 Task: Add Durham Ground Wagyu Patties to the cart.
Action: Mouse moved to (25, 88)
Screenshot: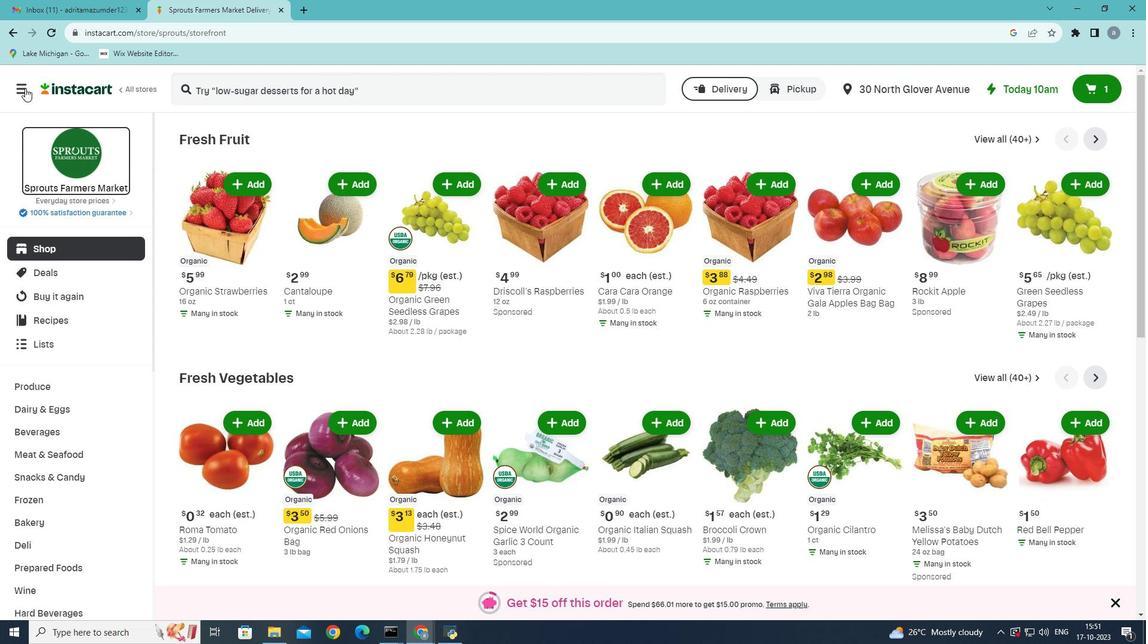 
Action: Mouse pressed left at (25, 88)
Screenshot: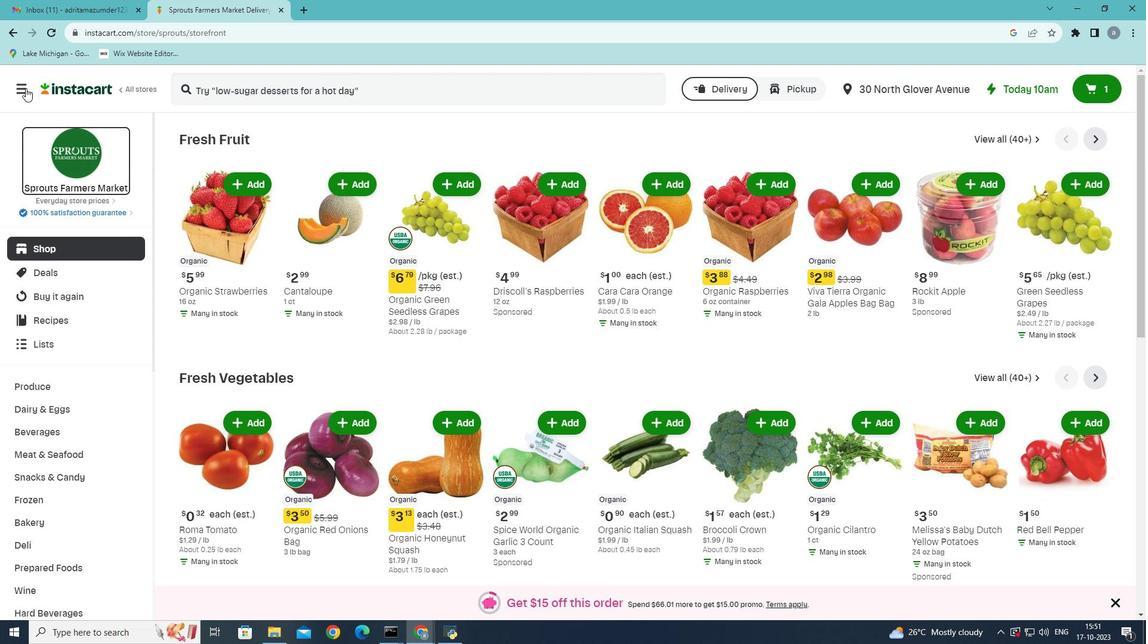 
Action: Mouse moved to (53, 346)
Screenshot: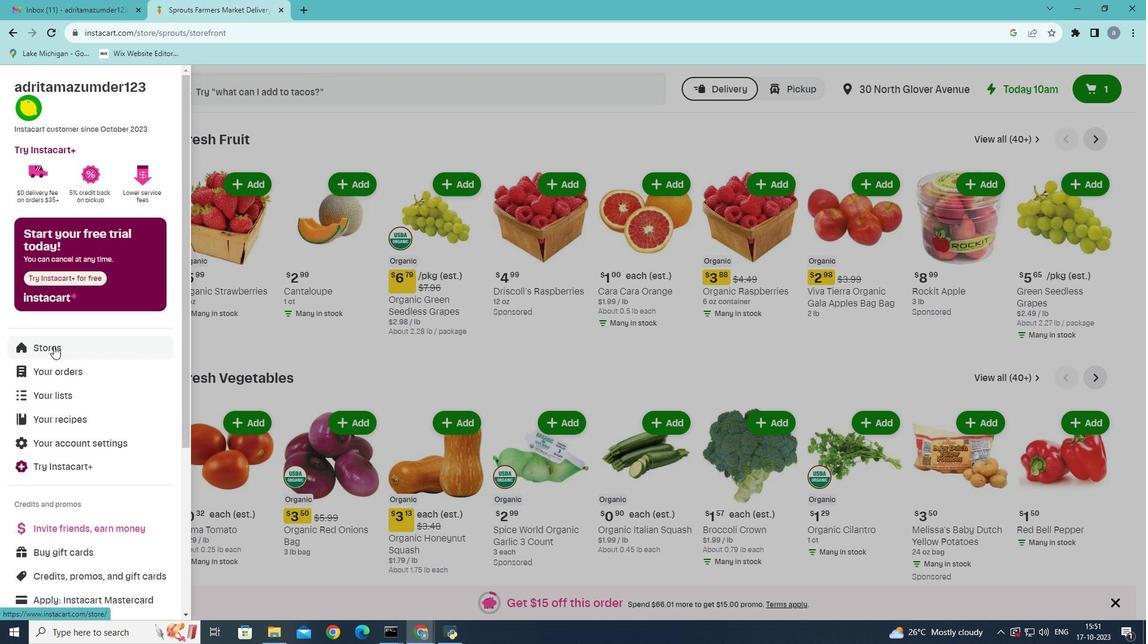 
Action: Mouse pressed left at (53, 346)
Screenshot: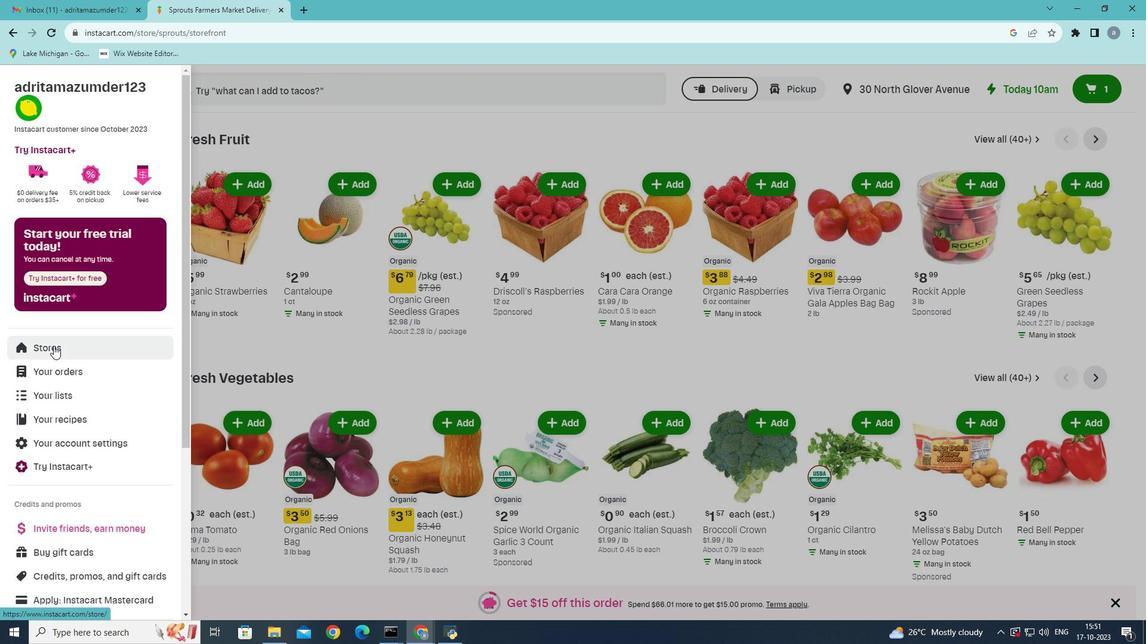 
Action: Mouse moved to (274, 134)
Screenshot: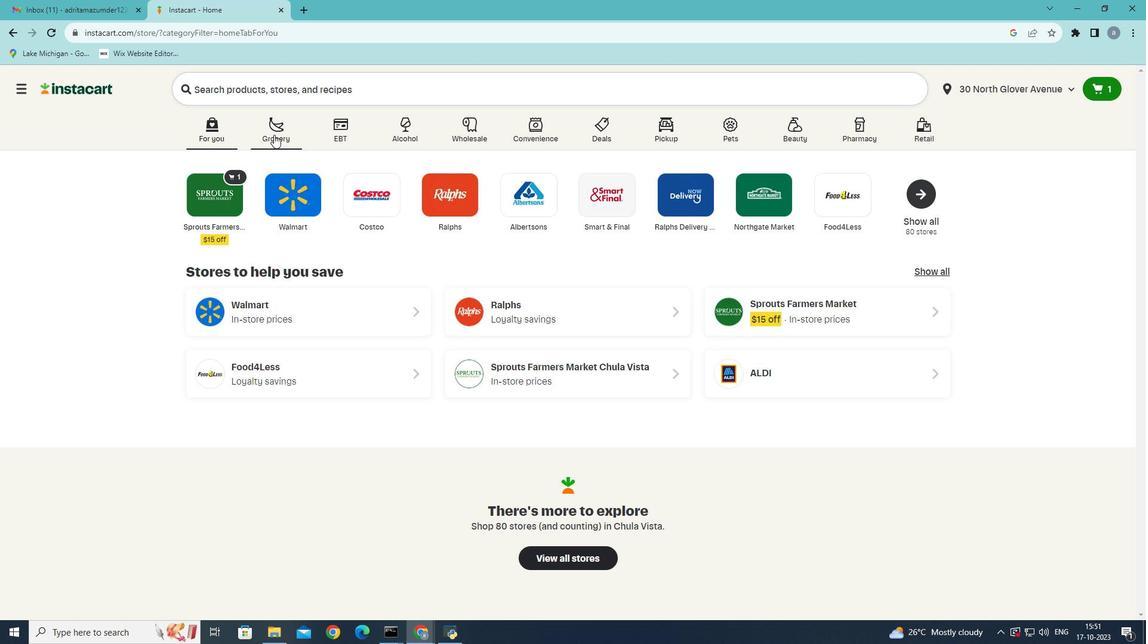 
Action: Mouse pressed left at (274, 134)
Screenshot: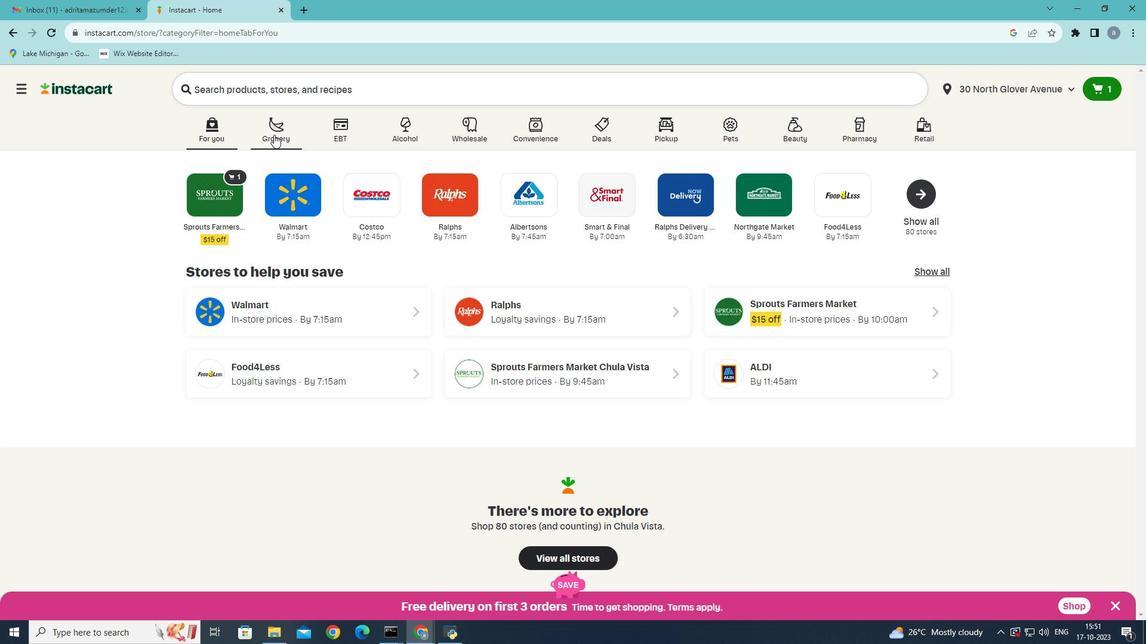 
Action: Mouse moved to (300, 201)
Screenshot: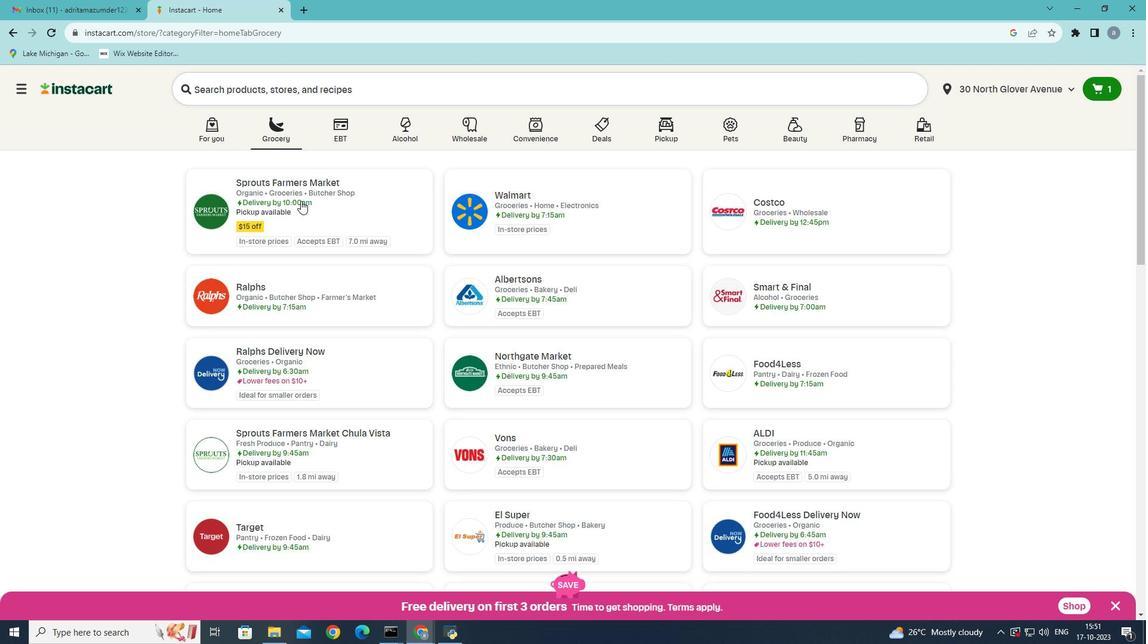 
Action: Mouse pressed left at (300, 201)
Screenshot: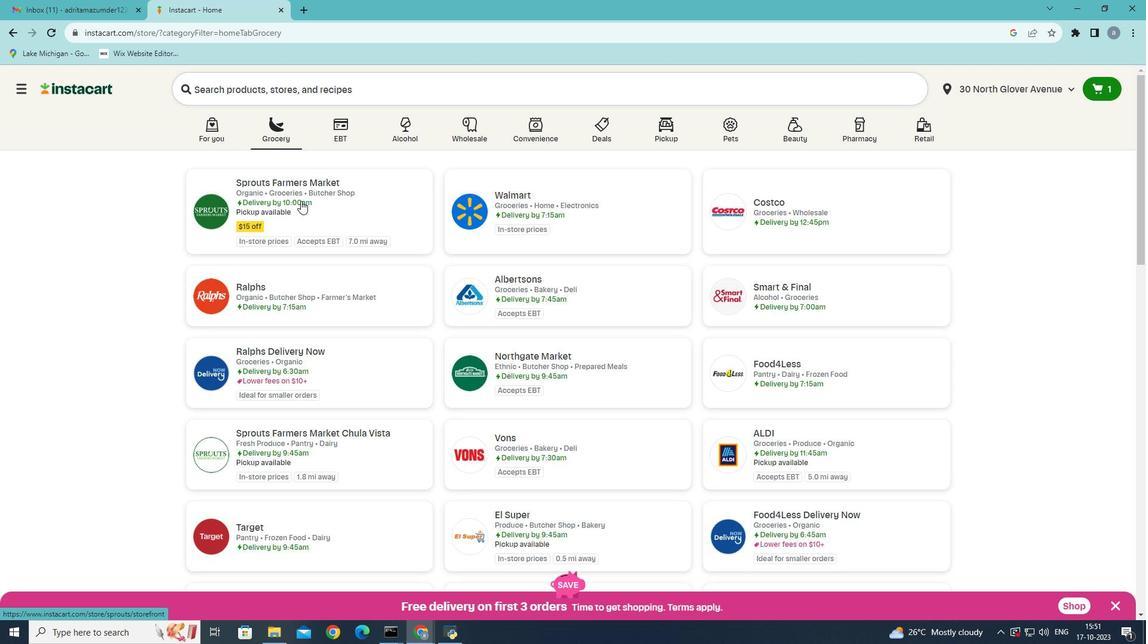 
Action: Mouse moved to (58, 461)
Screenshot: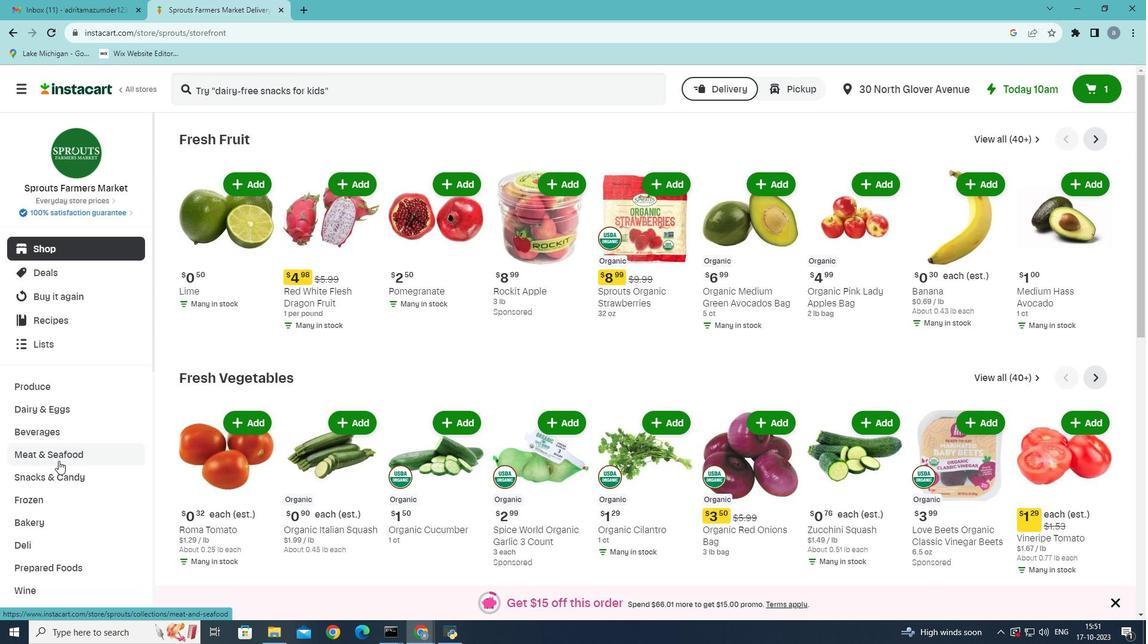 
Action: Mouse pressed left at (58, 461)
Screenshot: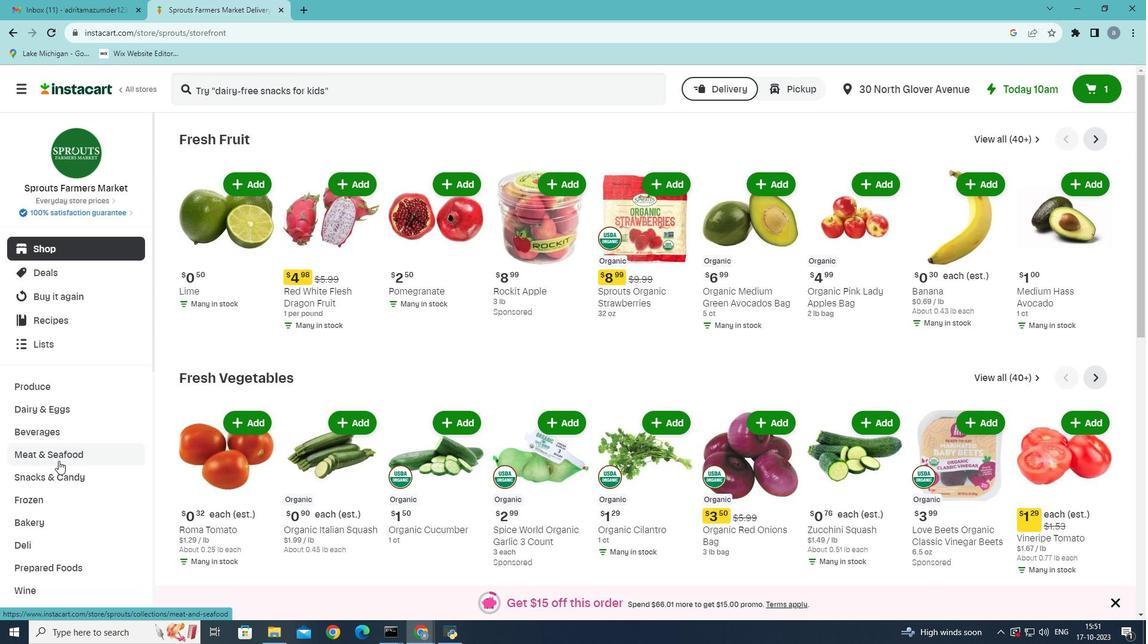 
Action: Mouse moved to (339, 168)
Screenshot: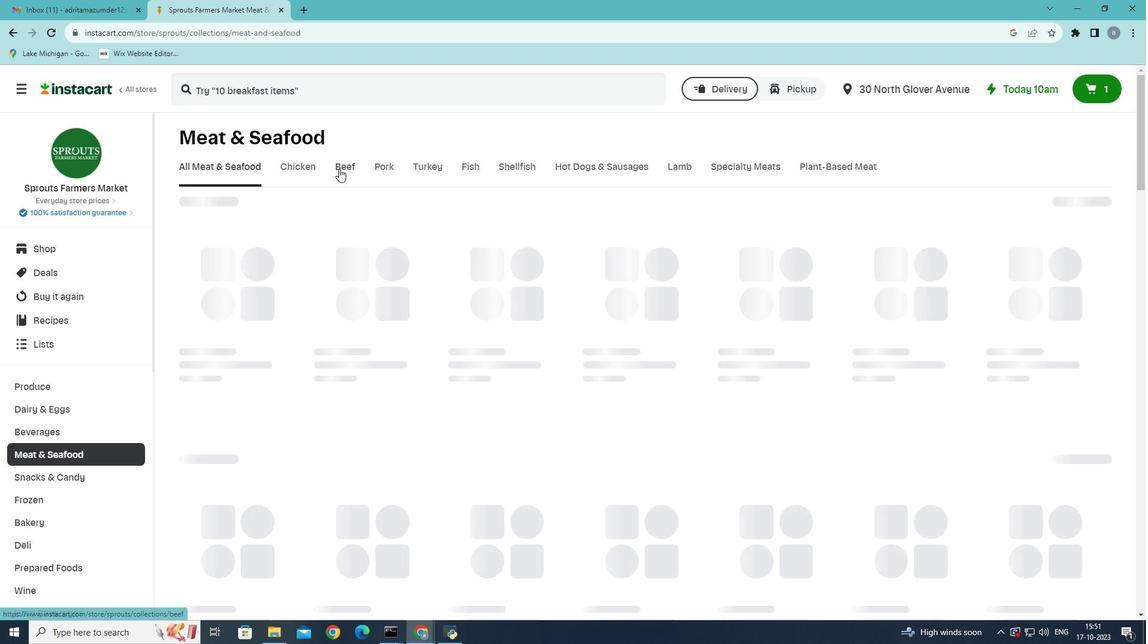 
Action: Mouse pressed left at (339, 168)
Screenshot: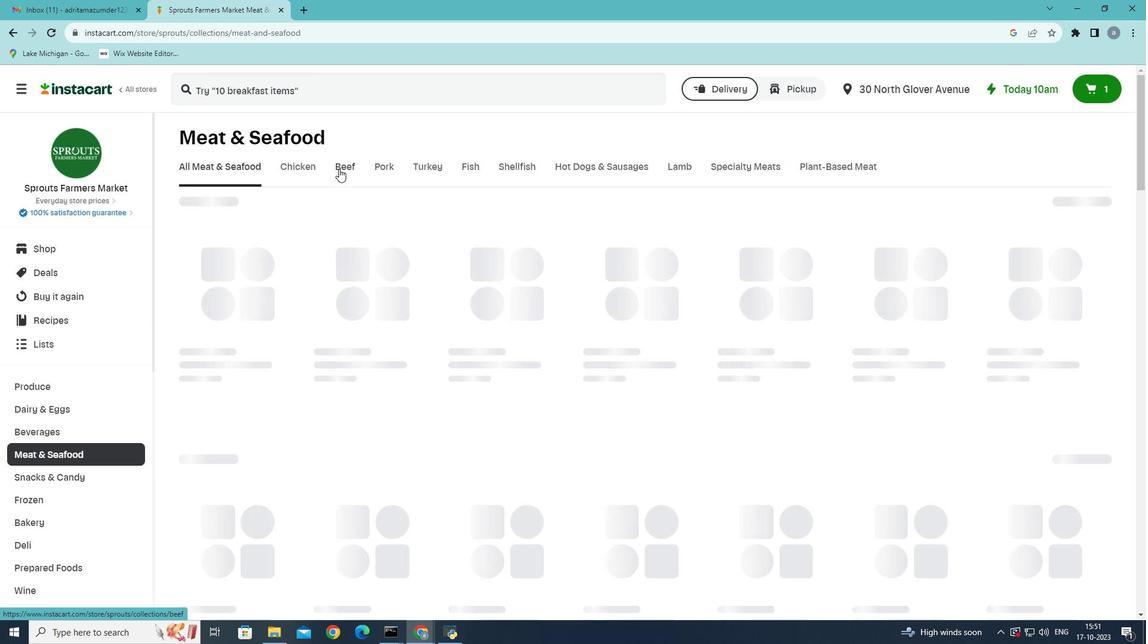 
Action: Mouse moved to (309, 219)
Screenshot: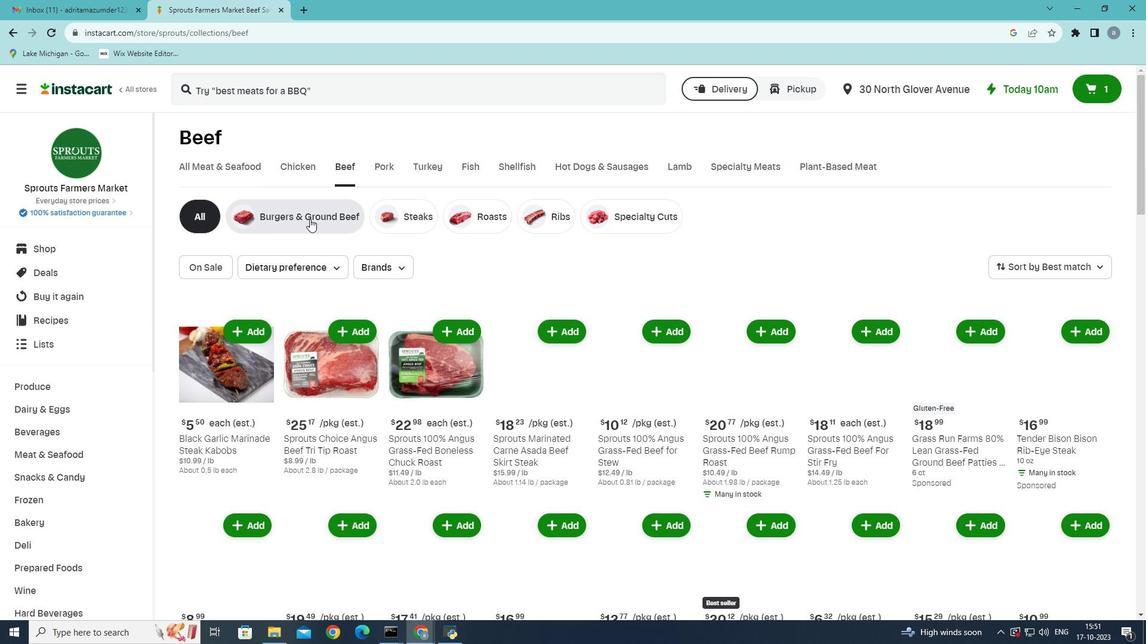 
Action: Mouse pressed left at (309, 219)
Screenshot: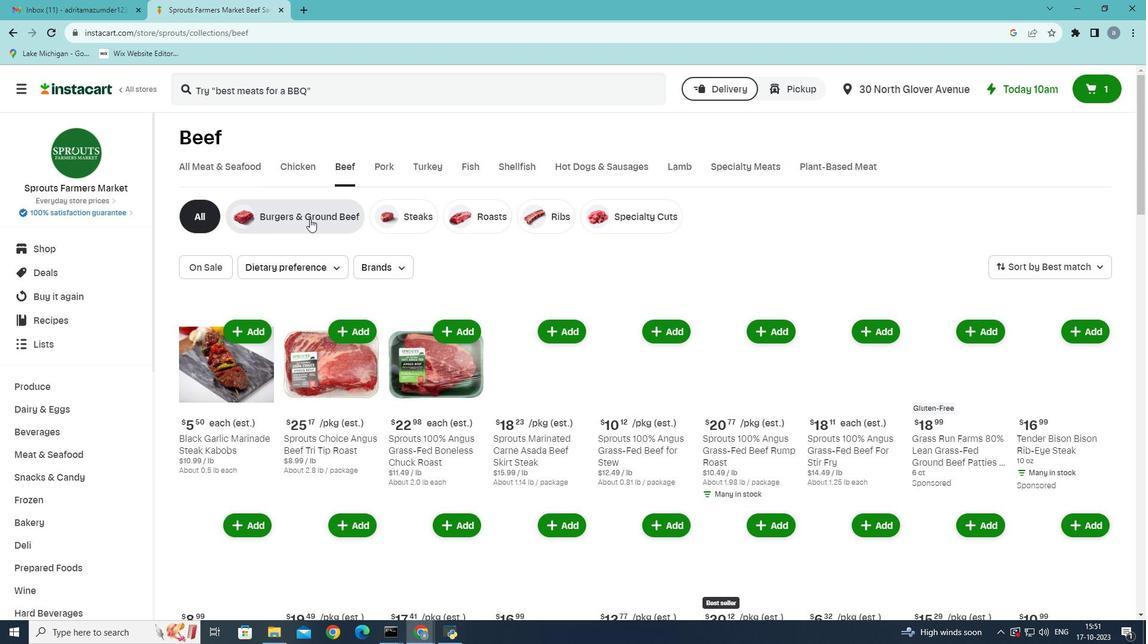 
Action: Mouse moved to (552, 425)
Screenshot: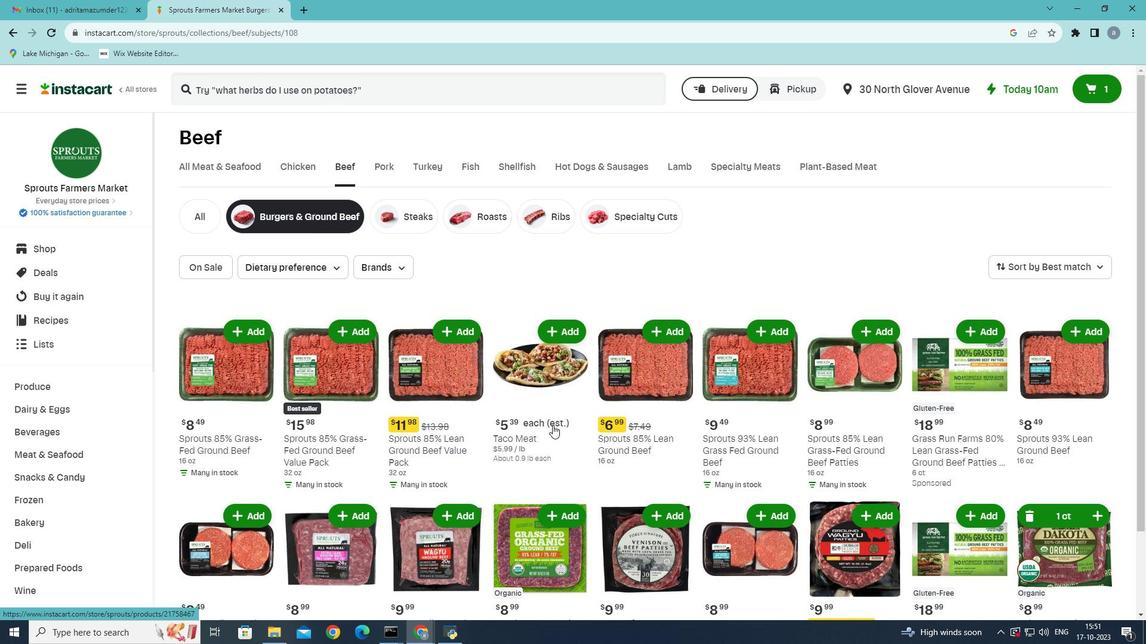 
Action: Mouse scrolled (552, 425) with delta (0, 0)
Screenshot: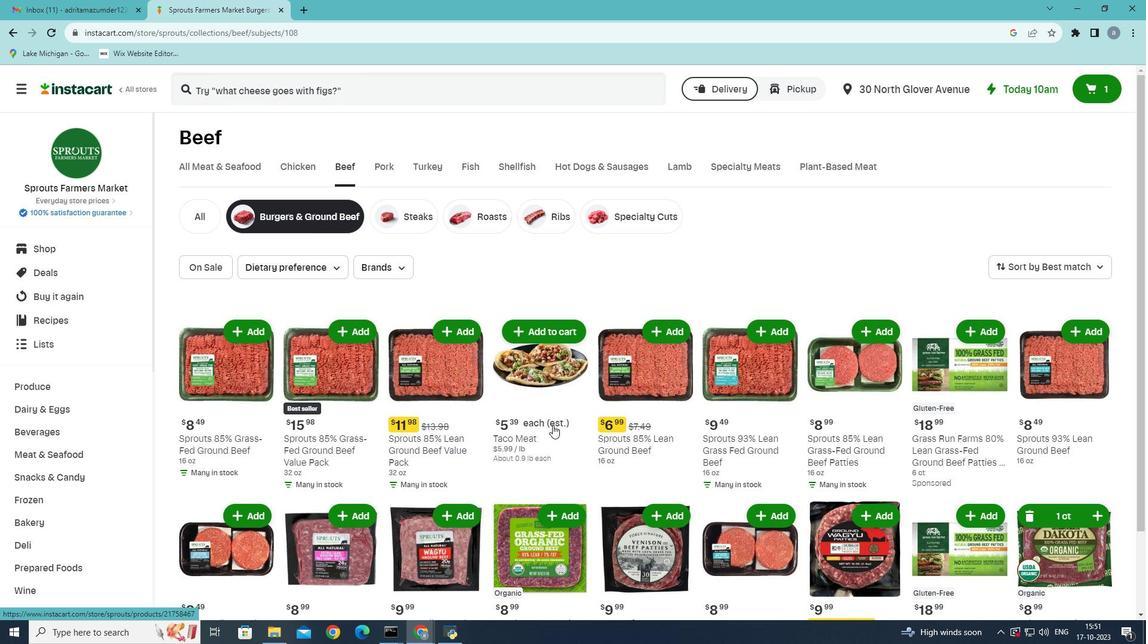 
Action: Mouse scrolled (552, 425) with delta (0, 0)
Screenshot: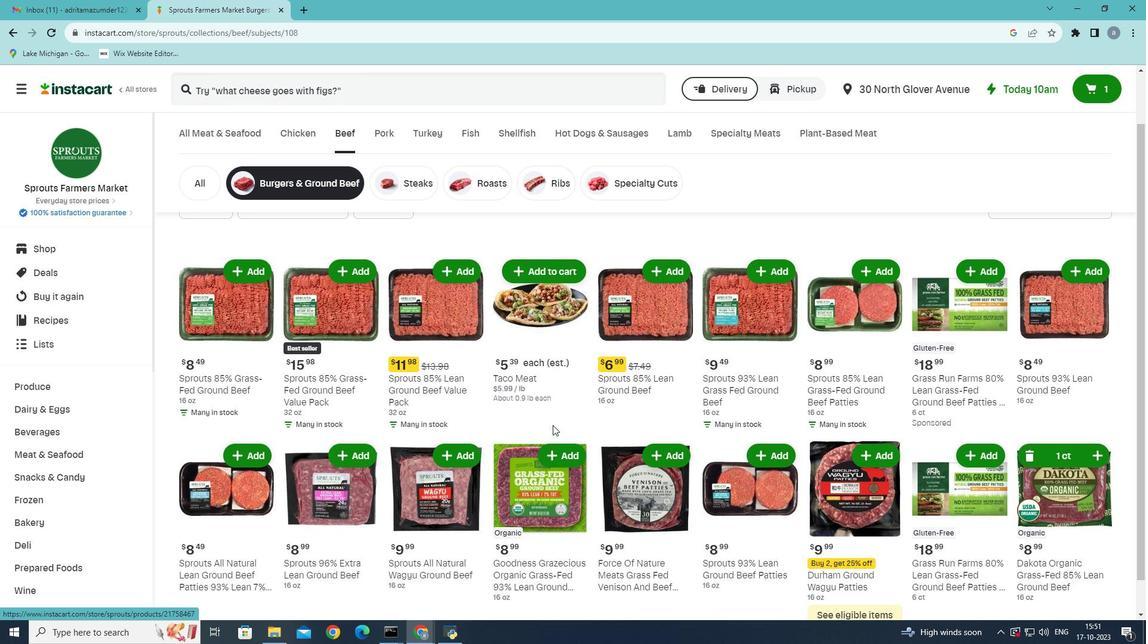 
Action: Mouse moved to (917, 471)
Screenshot: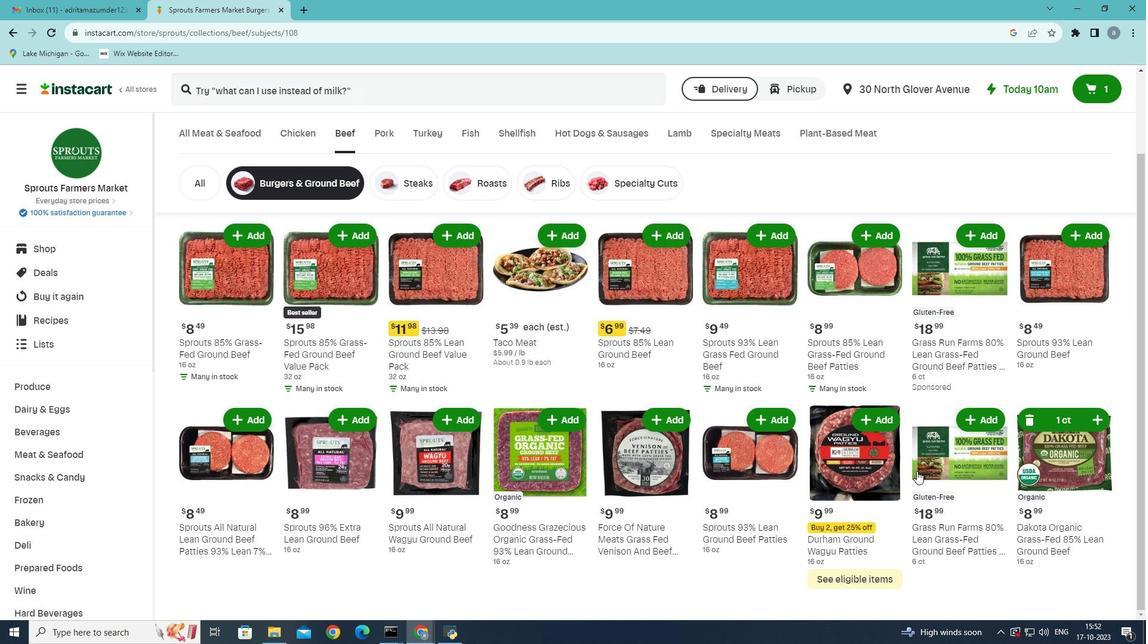 
Action: Mouse scrolled (917, 471) with delta (0, 0)
Screenshot: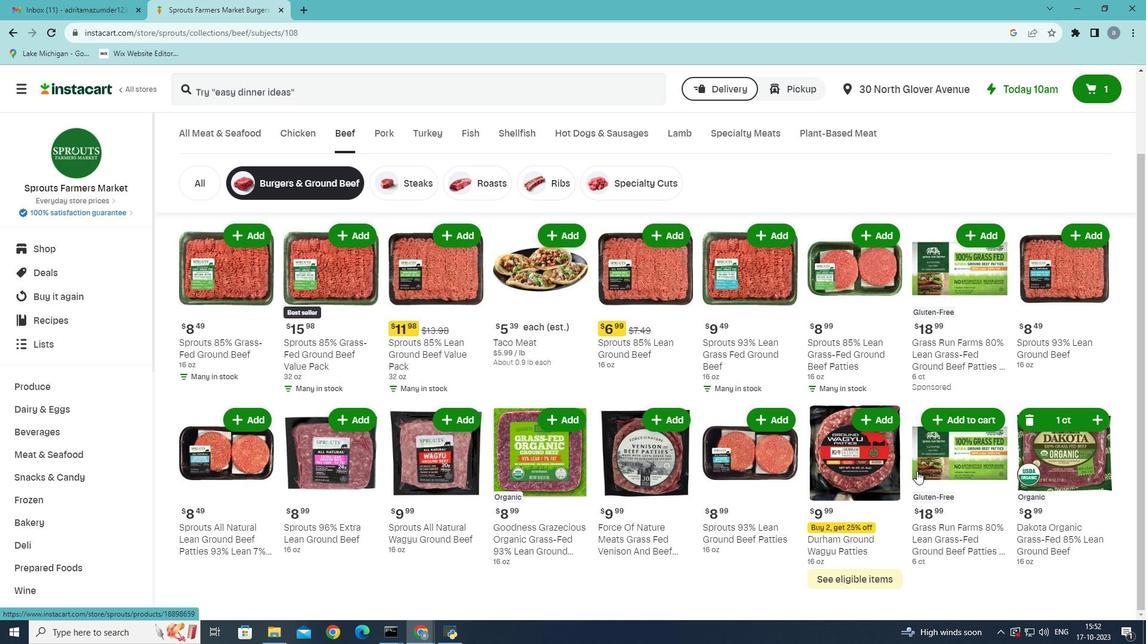 
Action: Mouse scrolled (917, 471) with delta (0, 0)
Screenshot: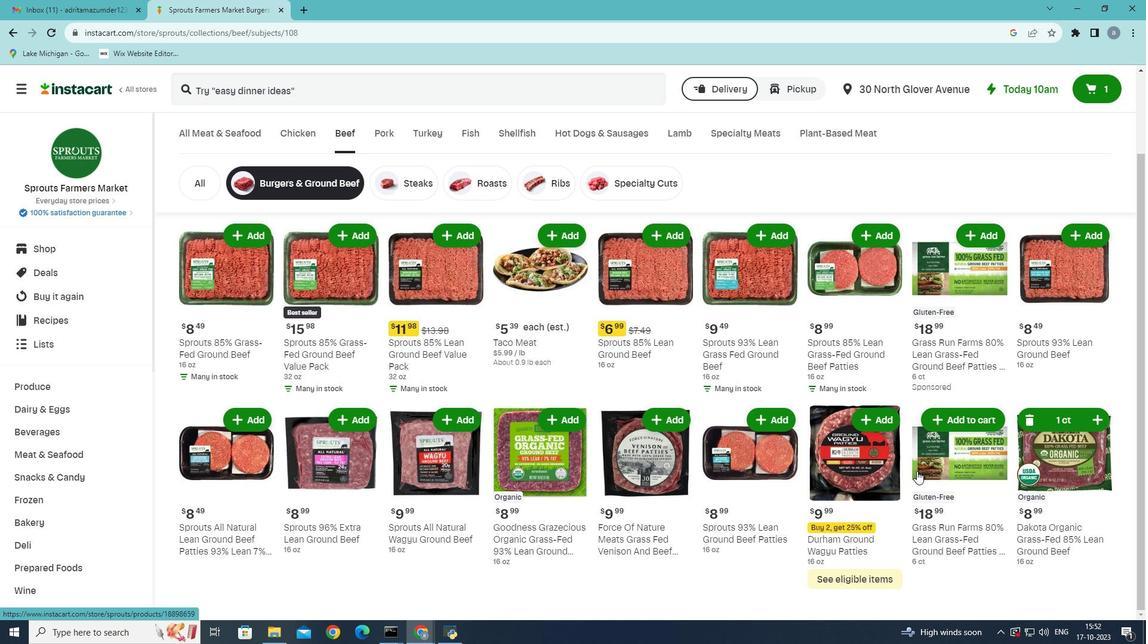 
Action: Mouse scrolled (917, 471) with delta (0, 0)
Screenshot: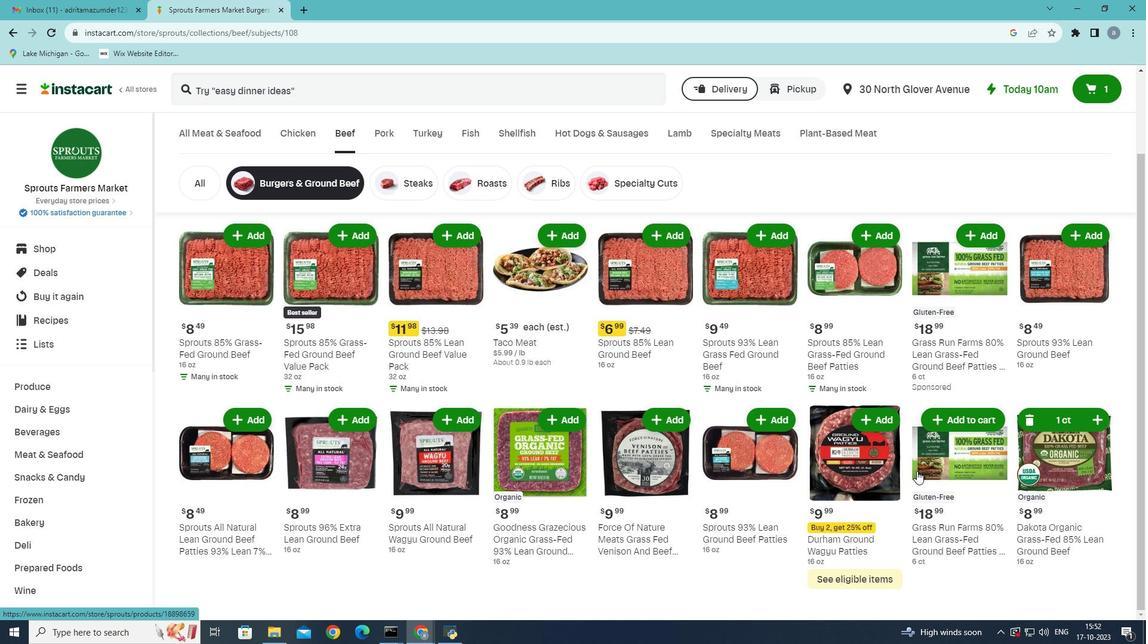 
Action: Mouse scrolled (917, 472) with delta (0, 0)
Screenshot: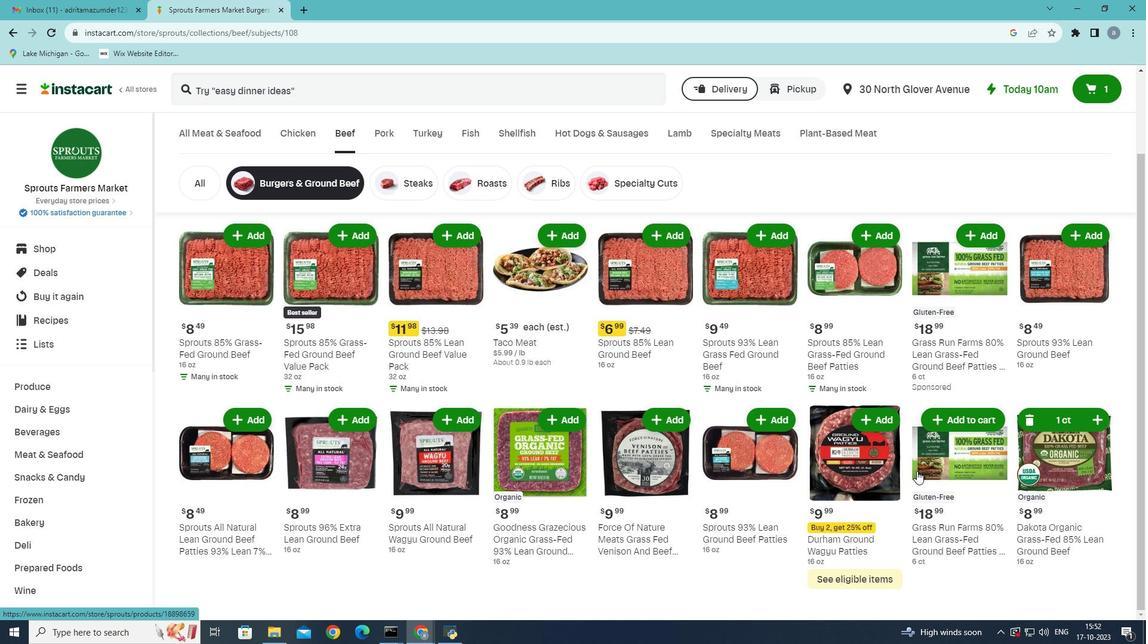 
Action: Mouse scrolled (917, 472) with delta (0, 0)
Screenshot: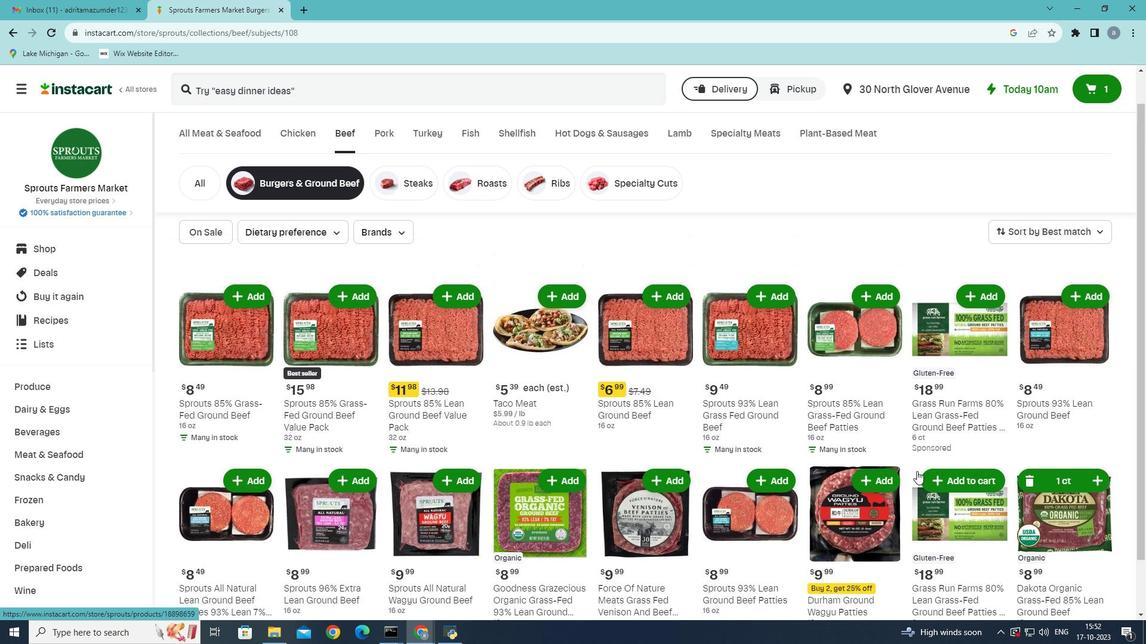
Action: Mouse moved to (918, 471)
Screenshot: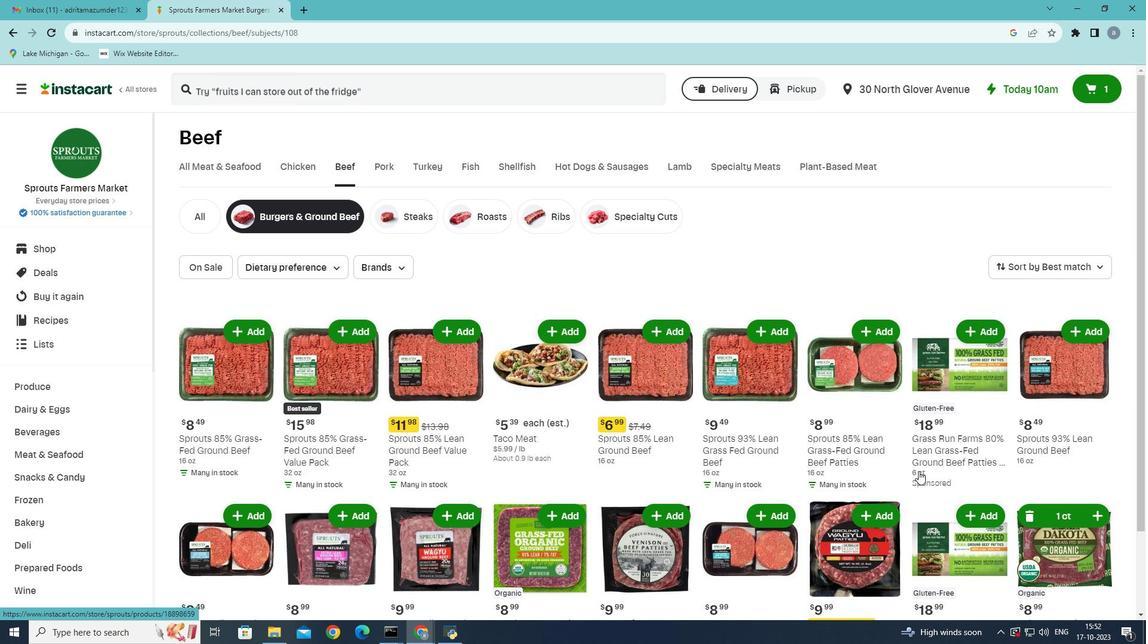 
Action: Mouse scrolled (918, 472) with delta (0, 0)
Screenshot: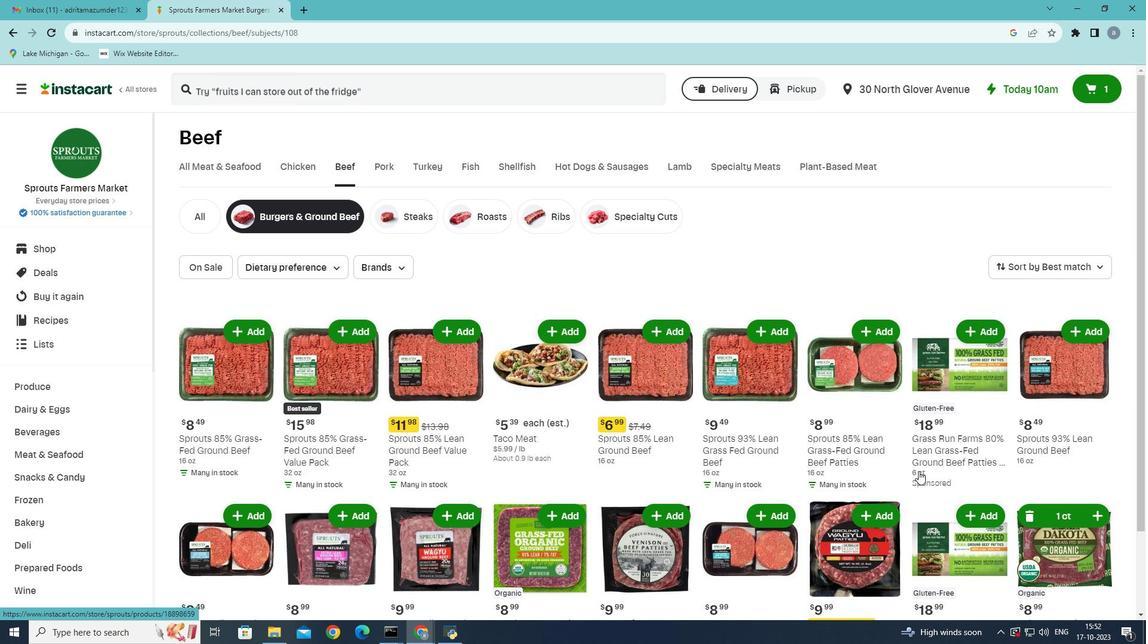 
Action: Mouse moved to (919, 471)
Screenshot: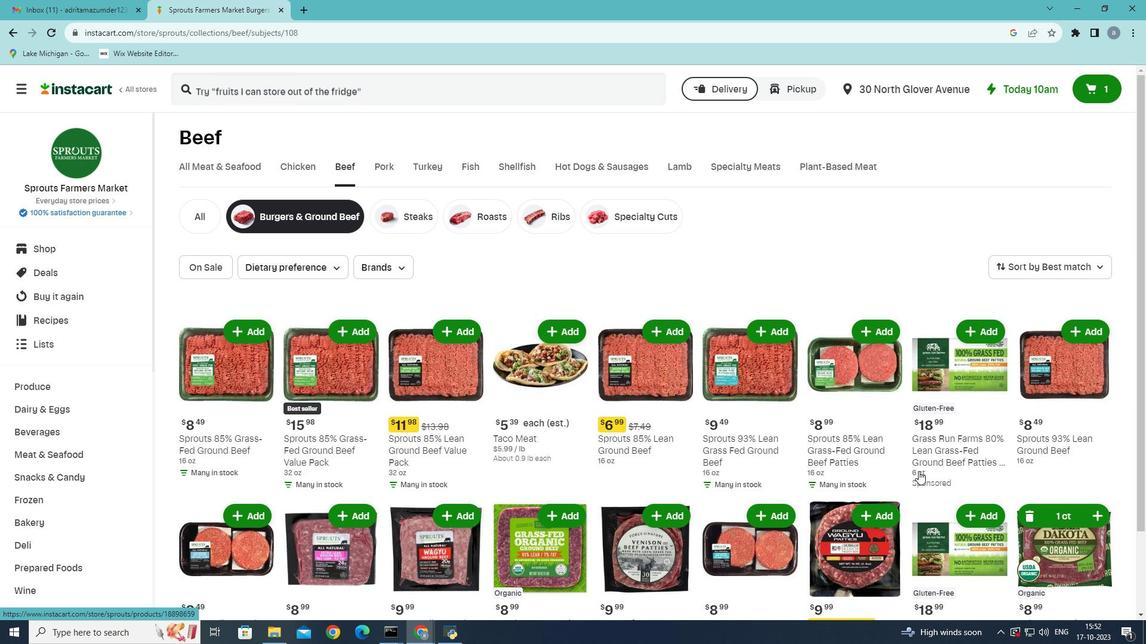 
Action: Mouse scrolled (919, 472) with delta (0, 0)
Screenshot: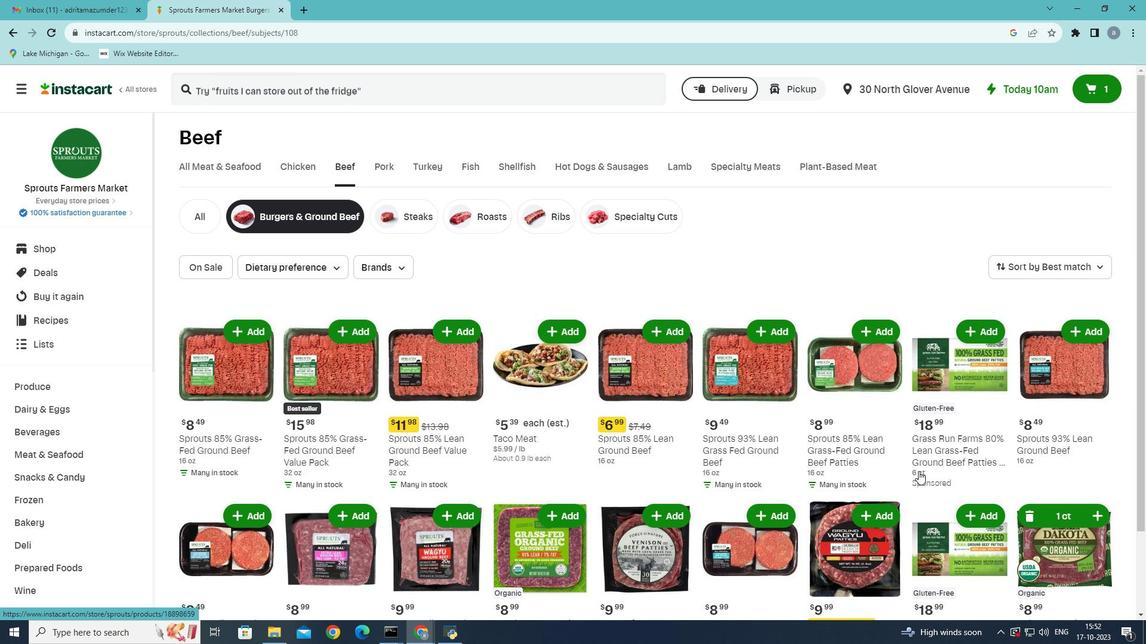 
Action: Mouse moved to (919, 471)
Screenshot: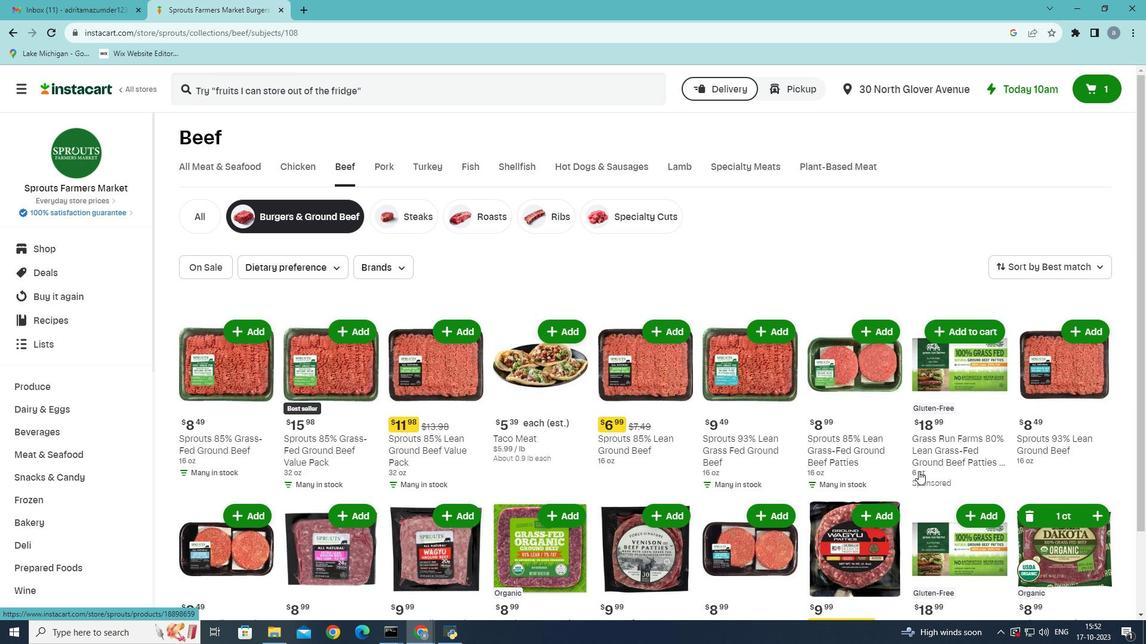 
Action: Mouse scrolled (919, 472) with delta (0, 0)
Screenshot: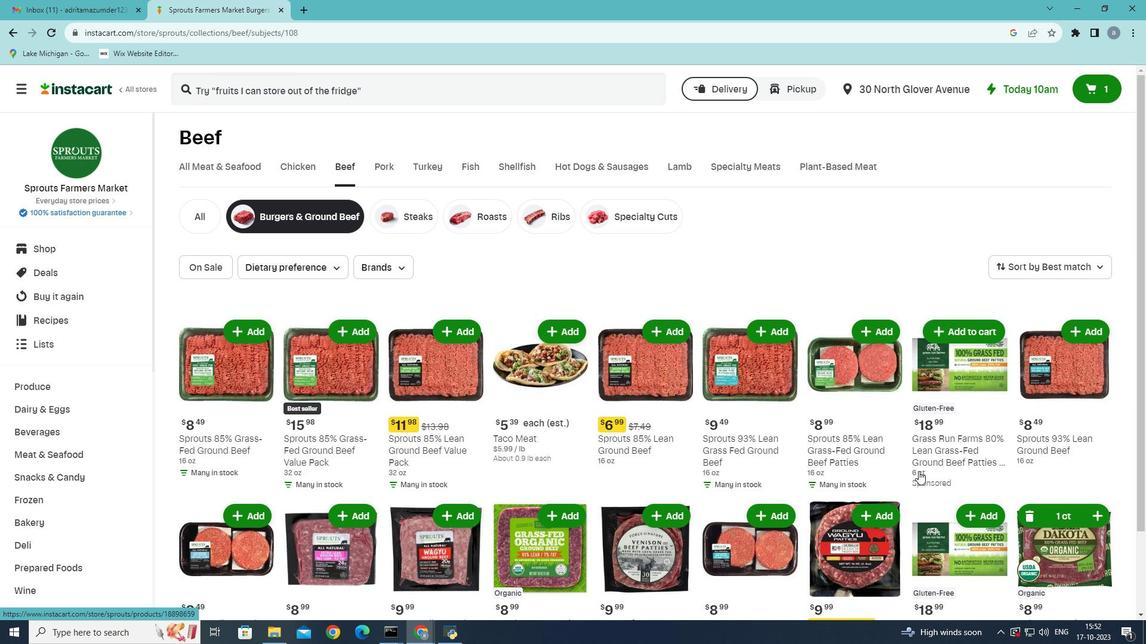 
Action: Mouse scrolled (919, 471) with delta (0, 0)
Screenshot: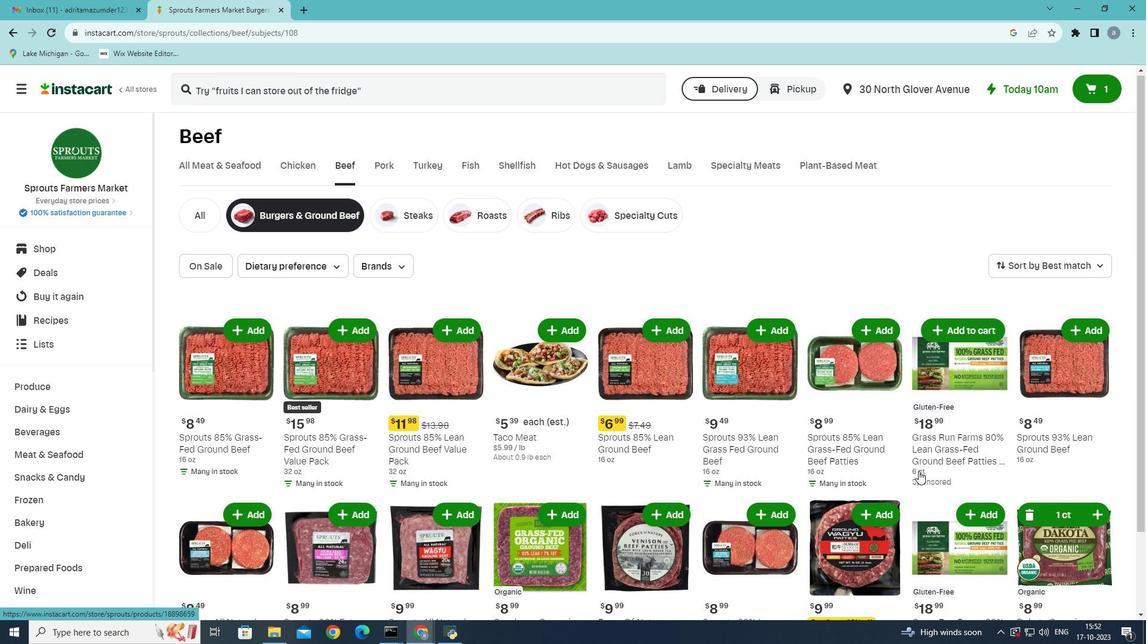 
Action: Mouse scrolled (919, 471) with delta (0, 0)
Screenshot: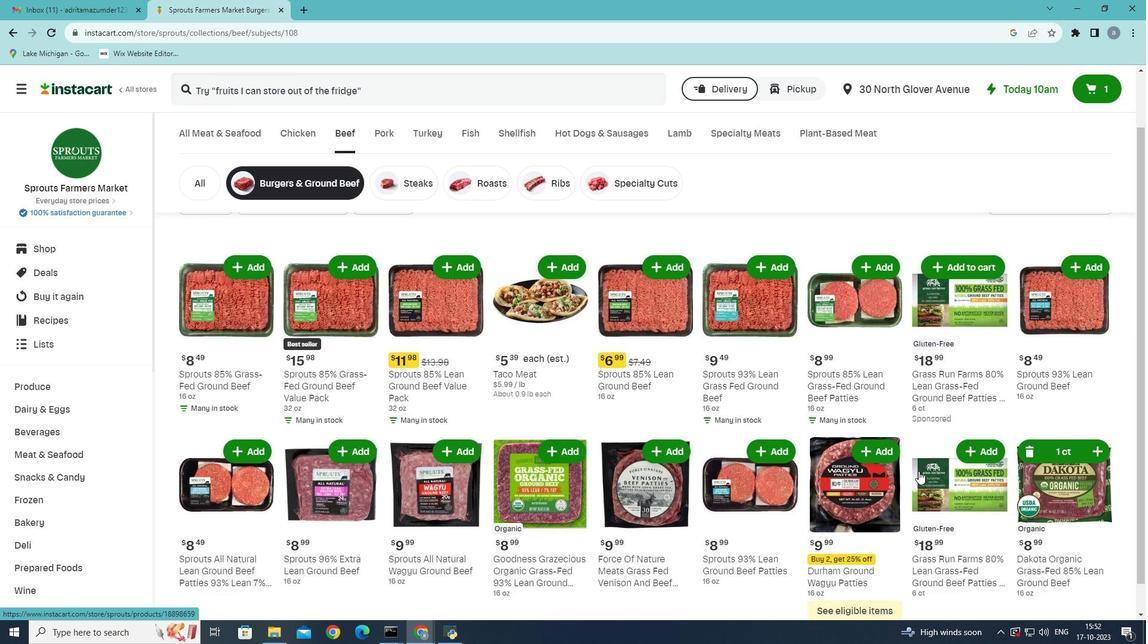 
Action: Mouse scrolled (919, 471) with delta (0, 0)
Screenshot: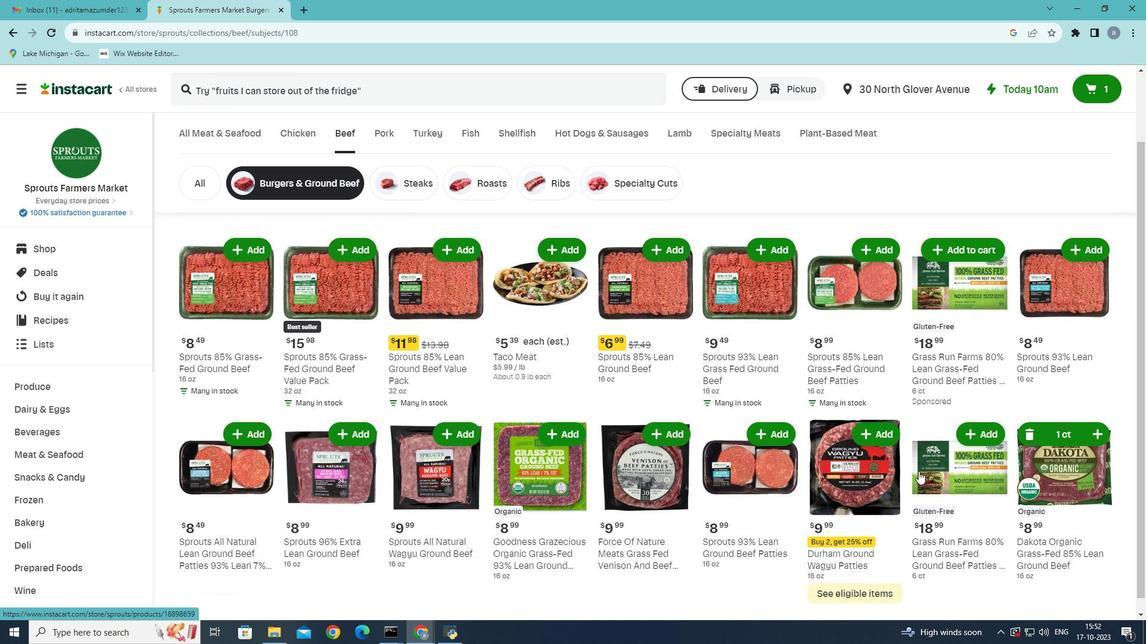 
Action: Mouse scrolled (919, 471) with delta (0, 0)
Screenshot: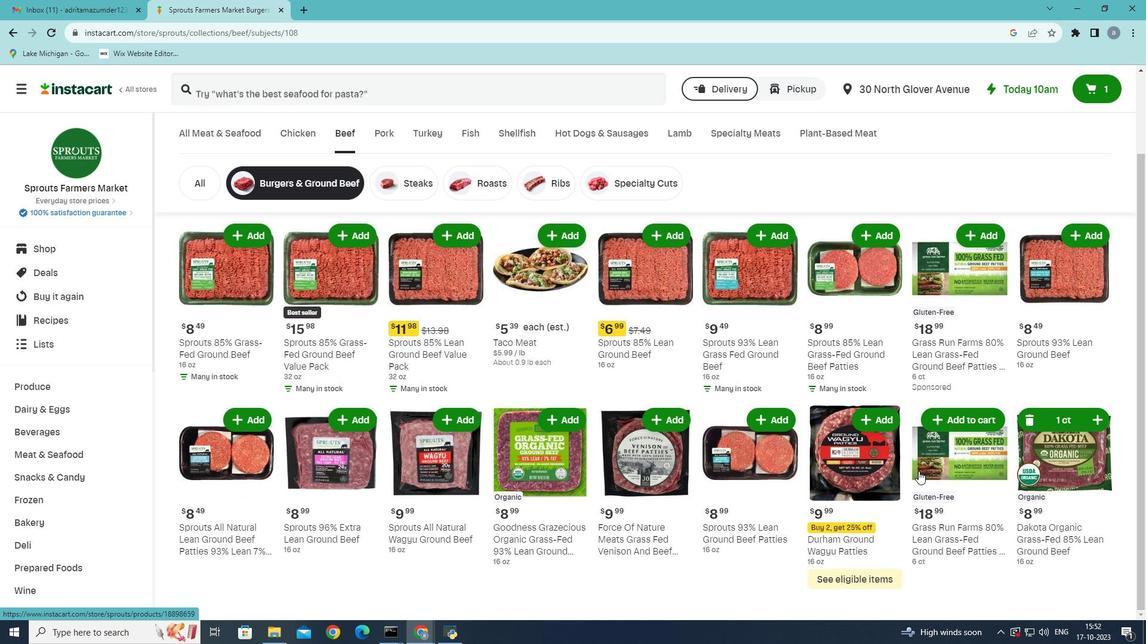 
Action: Mouse scrolled (919, 471) with delta (0, 0)
Screenshot: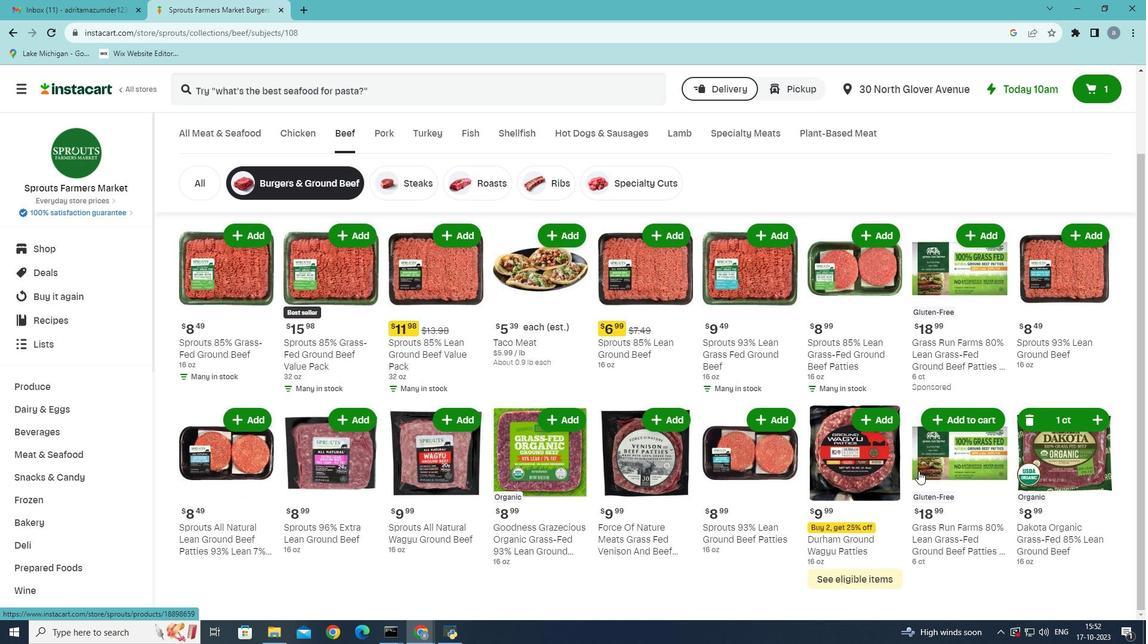 
Action: Mouse scrolled (919, 471) with delta (0, 0)
Screenshot: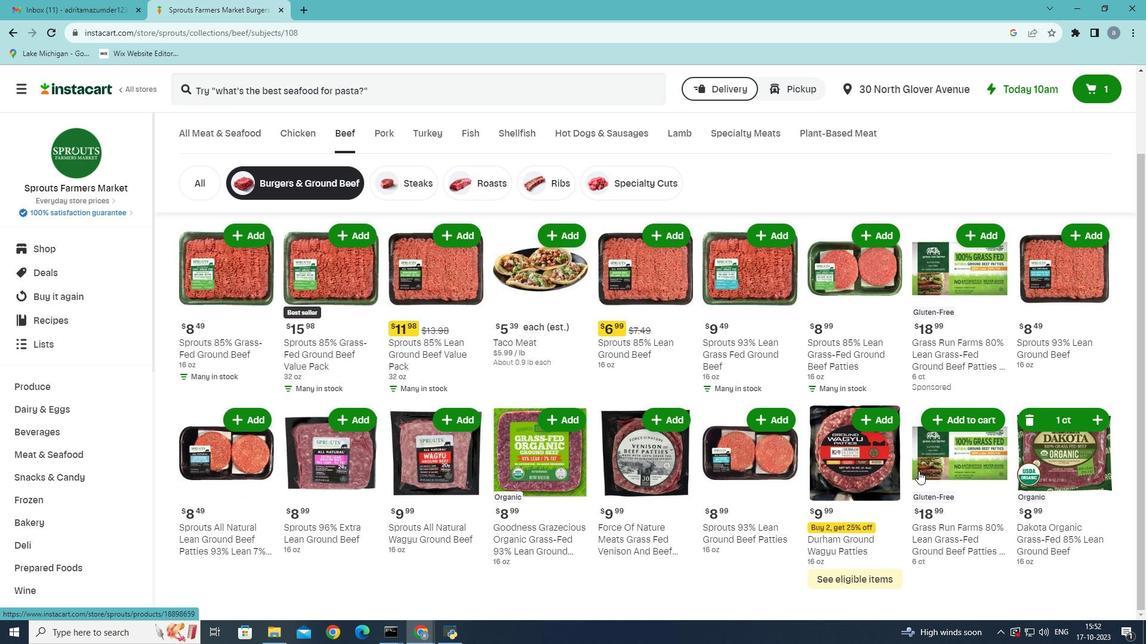 
Action: Mouse moved to (719, 490)
Screenshot: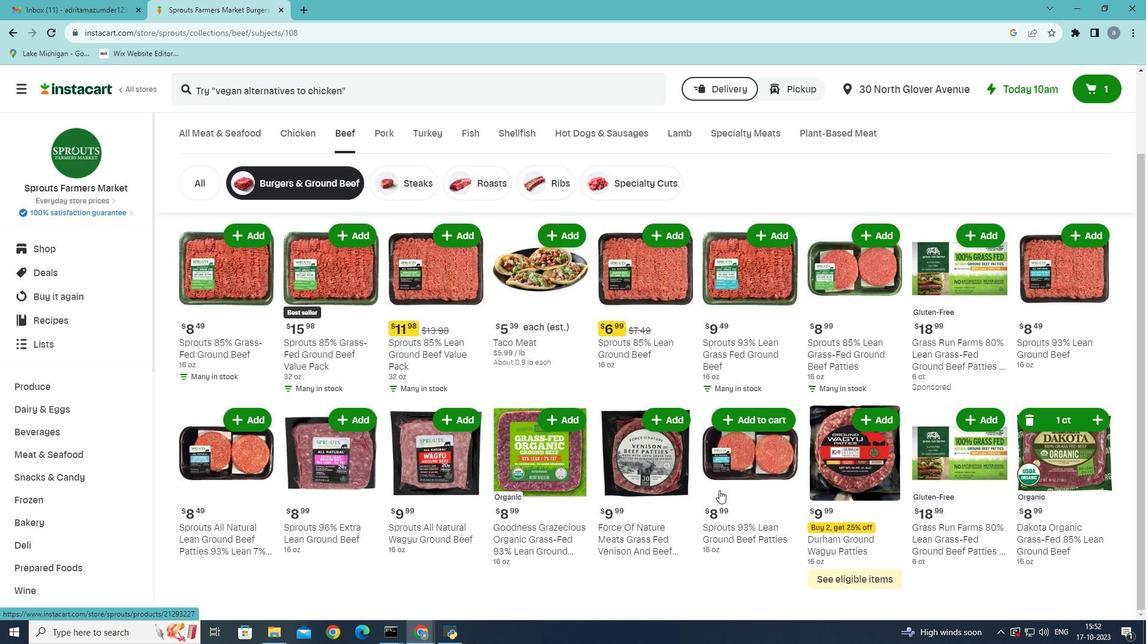 
Action: Mouse scrolled (719, 490) with delta (0, 0)
Screenshot: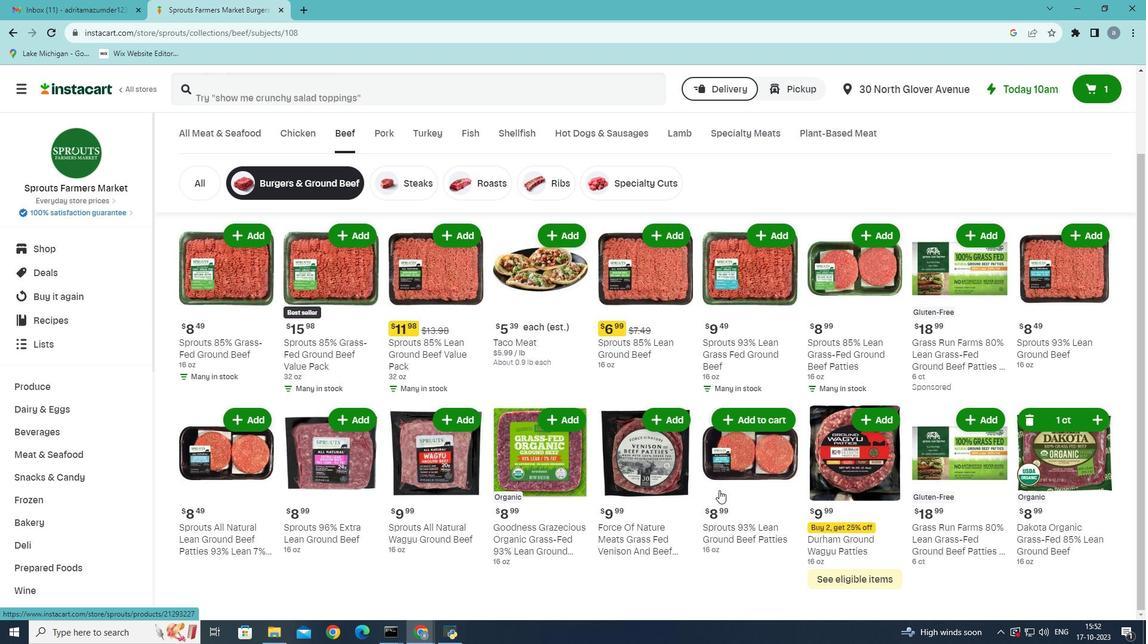 
Action: Mouse moved to (886, 415)
Screenshot: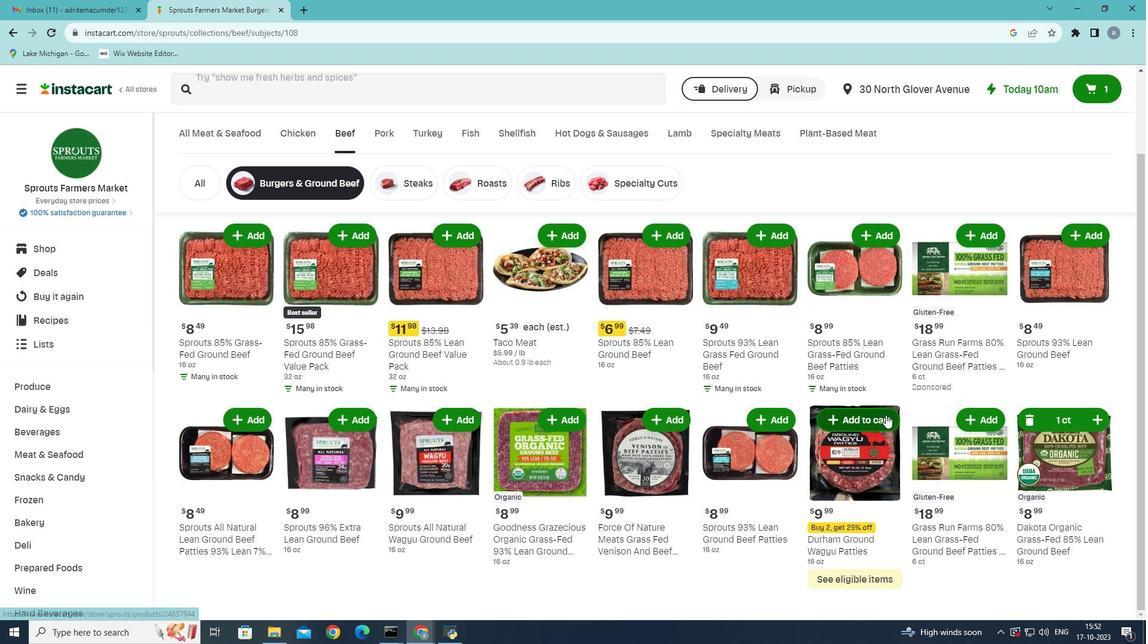 
Action: Mouse pressed left at (886, 415)
Screenshot: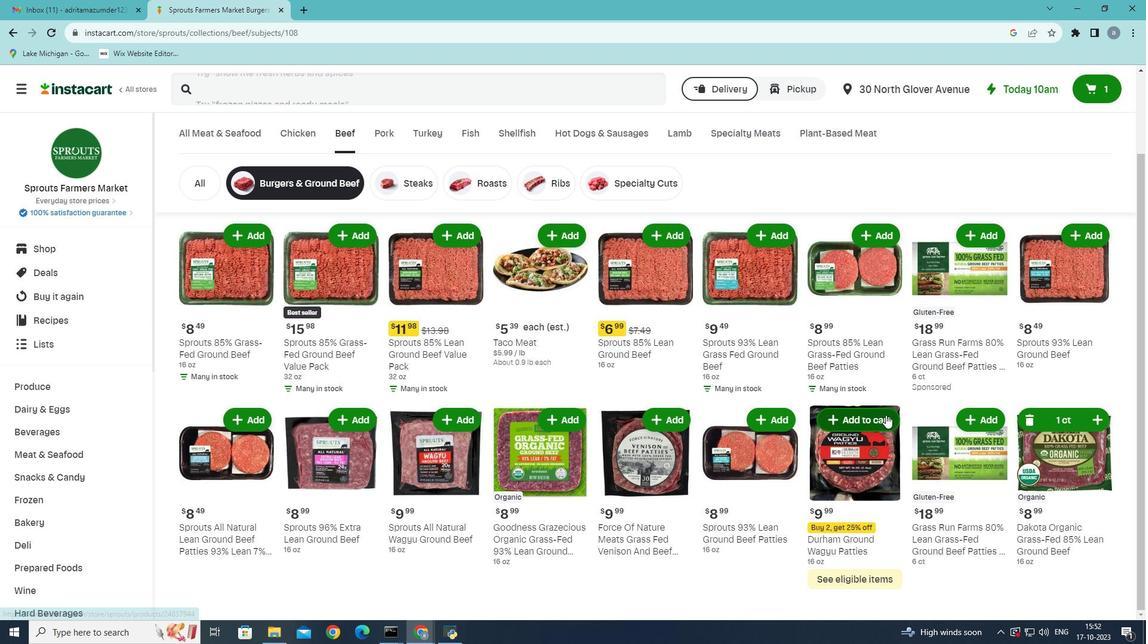 
Action: Mouse moved to (824, 453)
Screenshot: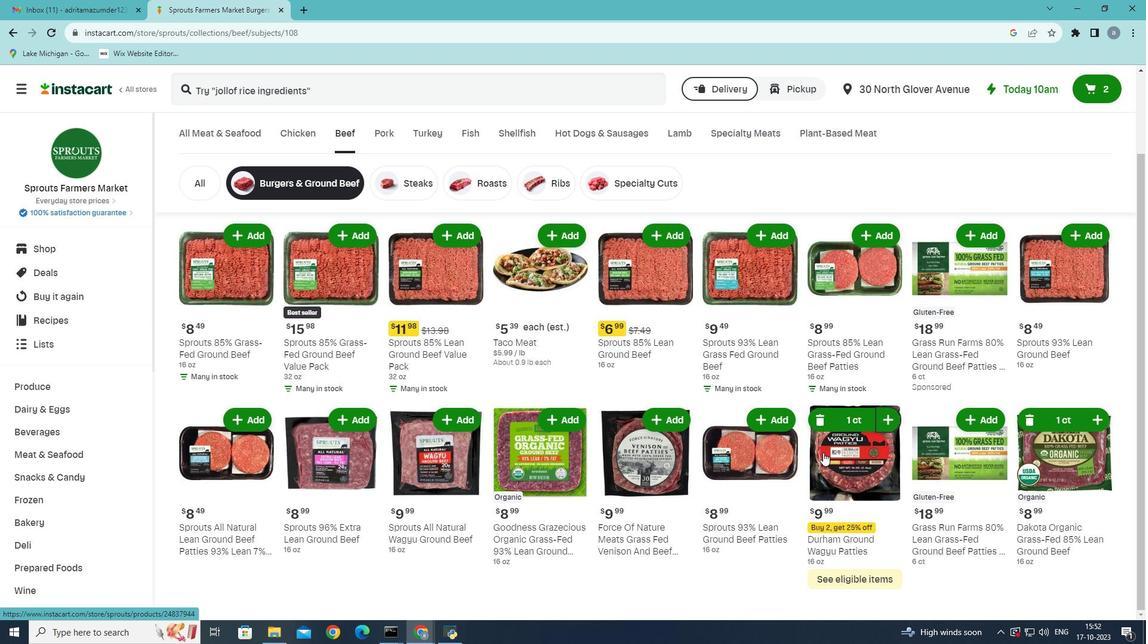 
